 Task: Assign in the project WorthyTech the issue 'Integrate a new marketing analytics tool into an existing marketing campaign to improve data-driven decision making' to the sprint 'Warp Speed Ahead'.
Action: Mouse moved to (179, 54)
Screenshot: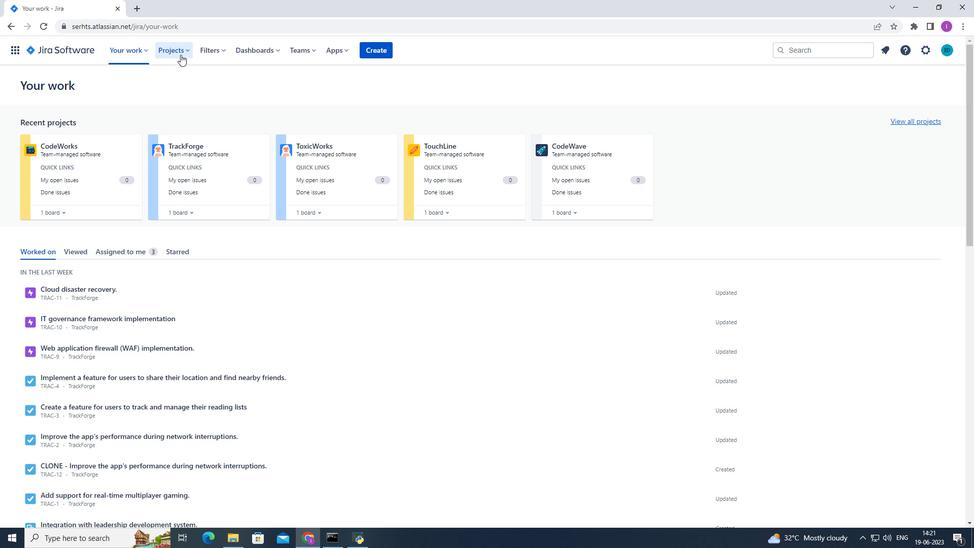 
Action: Mouse pressed left at (179, 54)
Screenshot: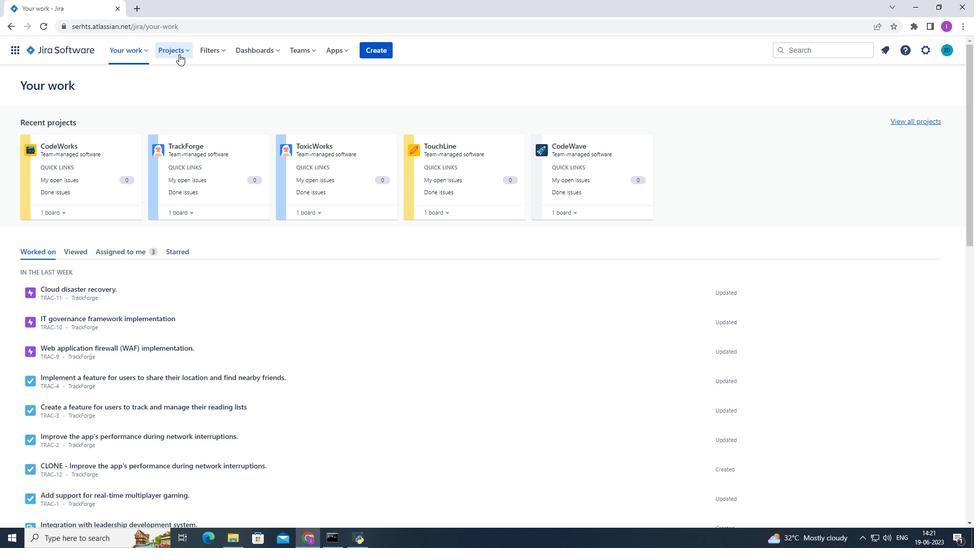 
Action: Mouse moved to (193, 101)
Screenshot: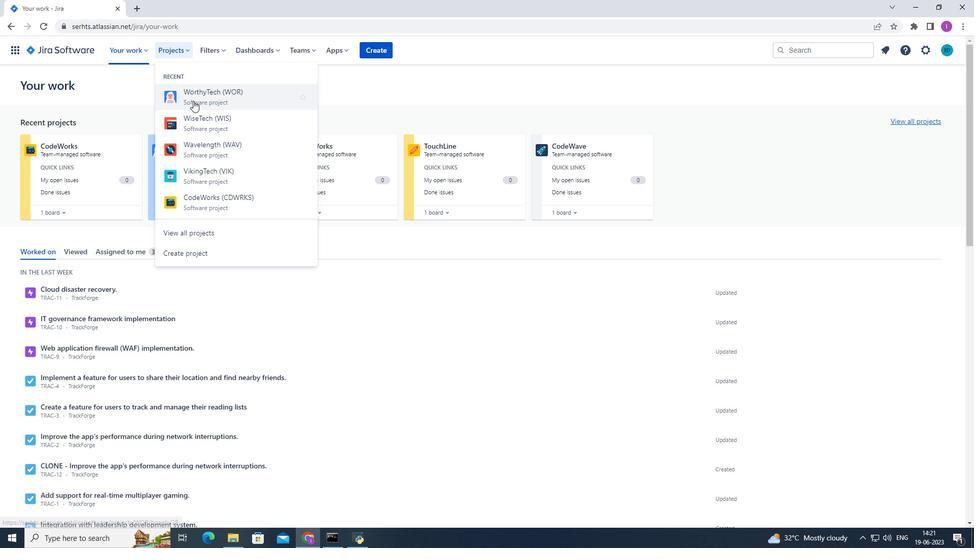 
Action: Mouse pressed left at (193, 101)
Screenshot: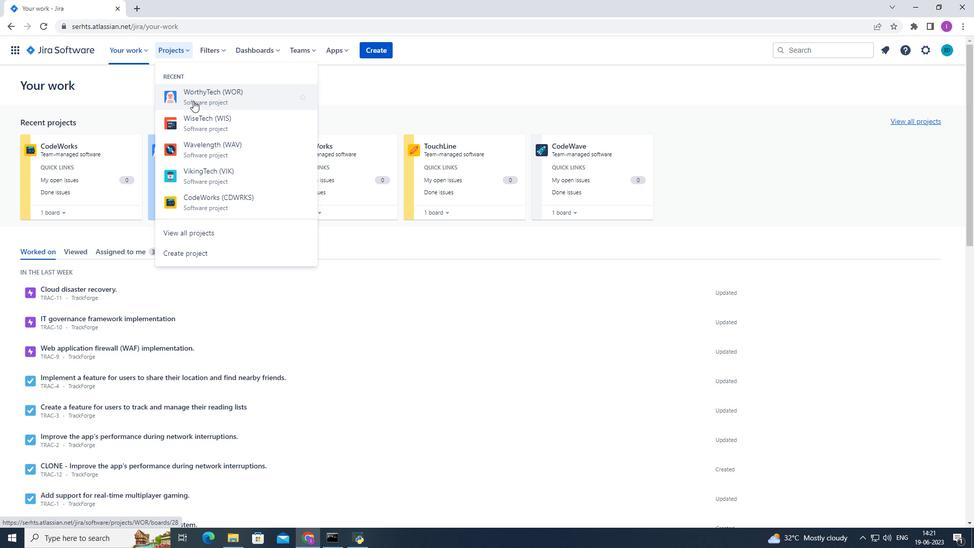 
Action: Mouse moved to (83, 155)
Screenshot: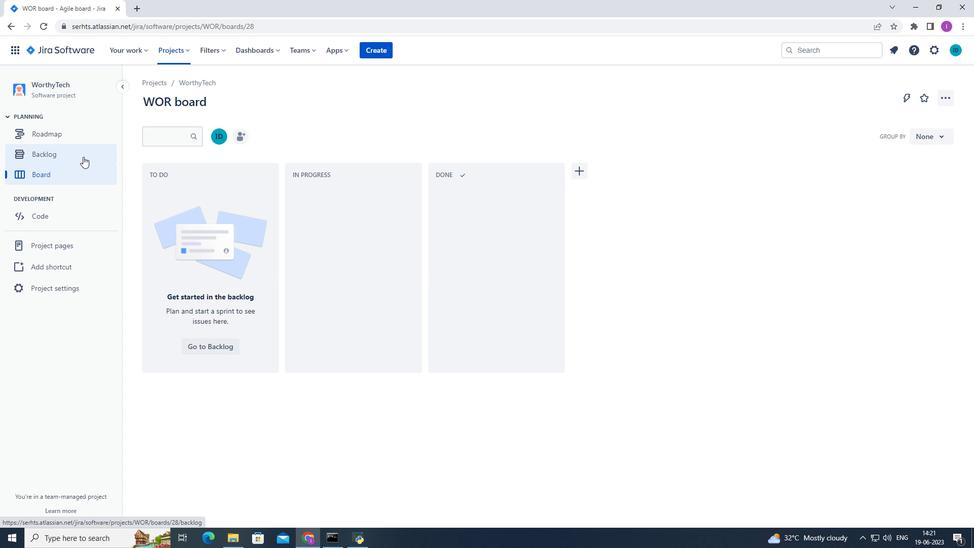 
Action: Mouse pressed left at (83, 155)
Screenshot: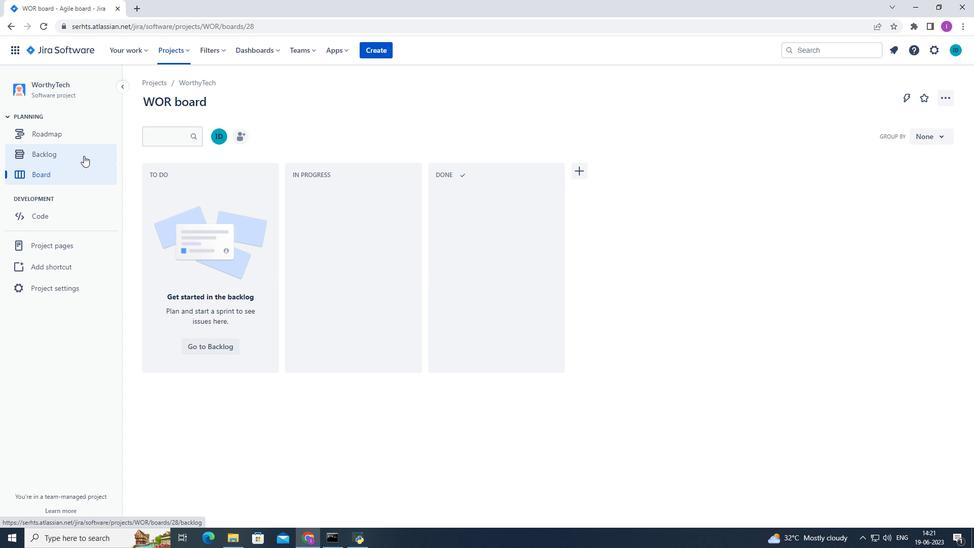 
Action: Mouse moved to (334, 308)
Screenshot: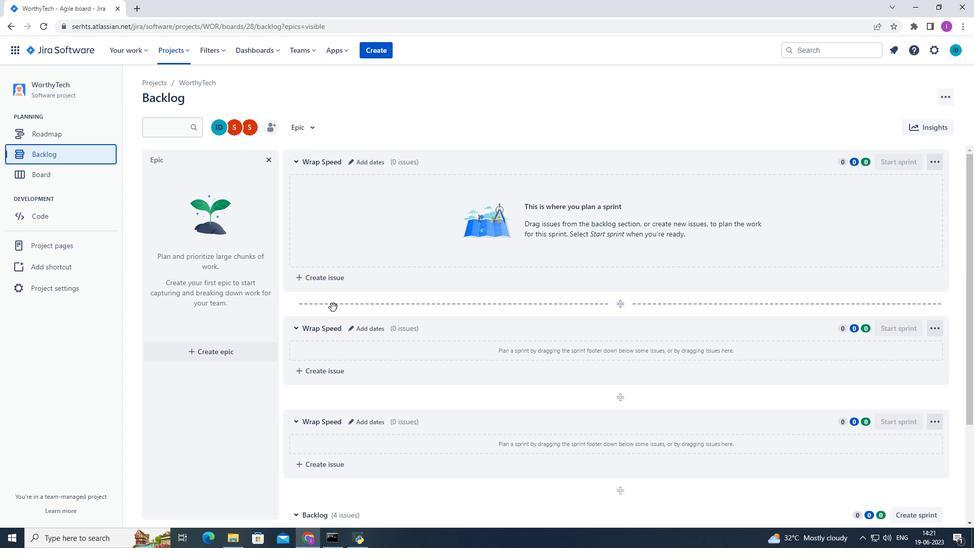 
Action: Mouse scrolled (334, 308) with delta (0, 0)
Screenshot: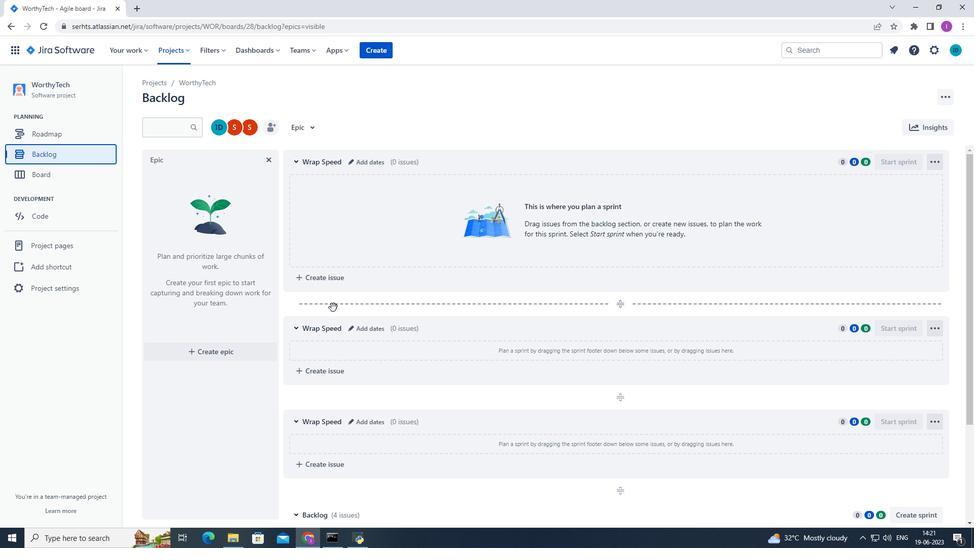 
Action: Mouse scrolled (334, 309) with delta (0, 0)
Screenshot: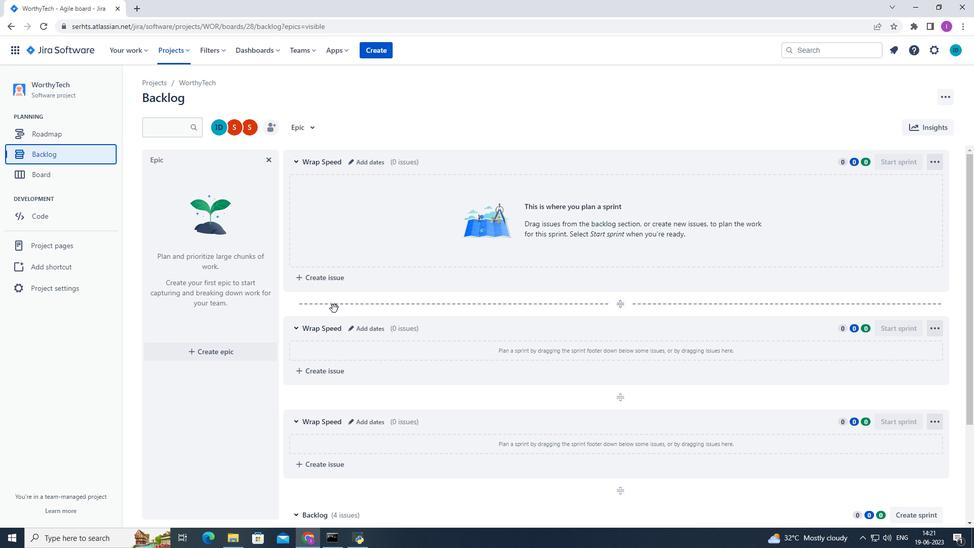 
Action: Mouse scrolled (334, 308) with delta (0, 0)
Screenshot: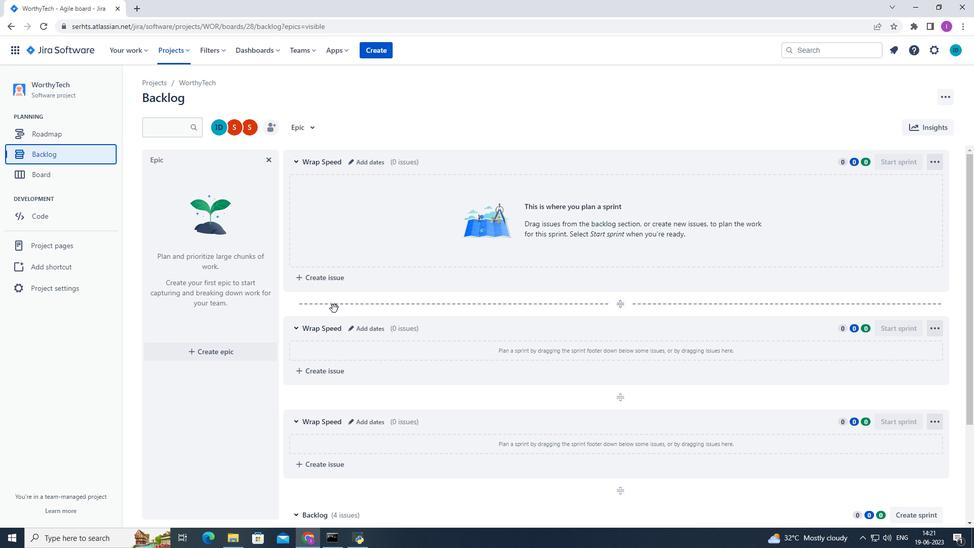 
Action: Mouse moved to (446, 299)
Screenshot: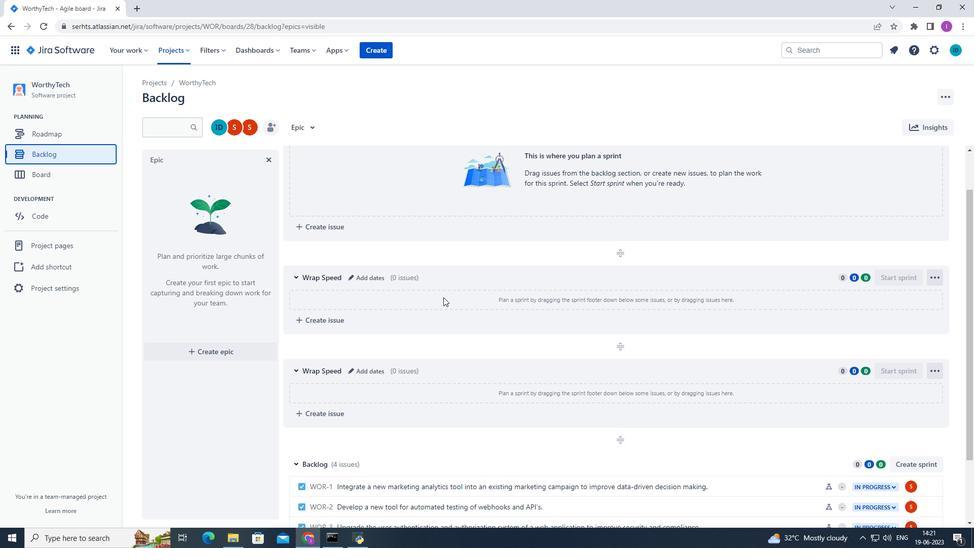 
Action: Mouse scrolled (446, 299) with delta (0, 0)
Screenshot: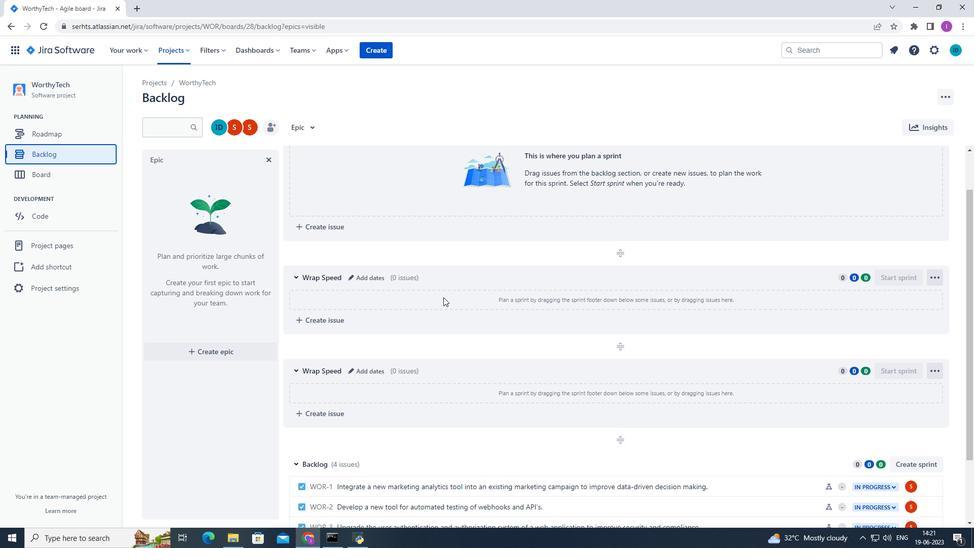 
Action: Mouse moved to (447, 301)
Screenshot: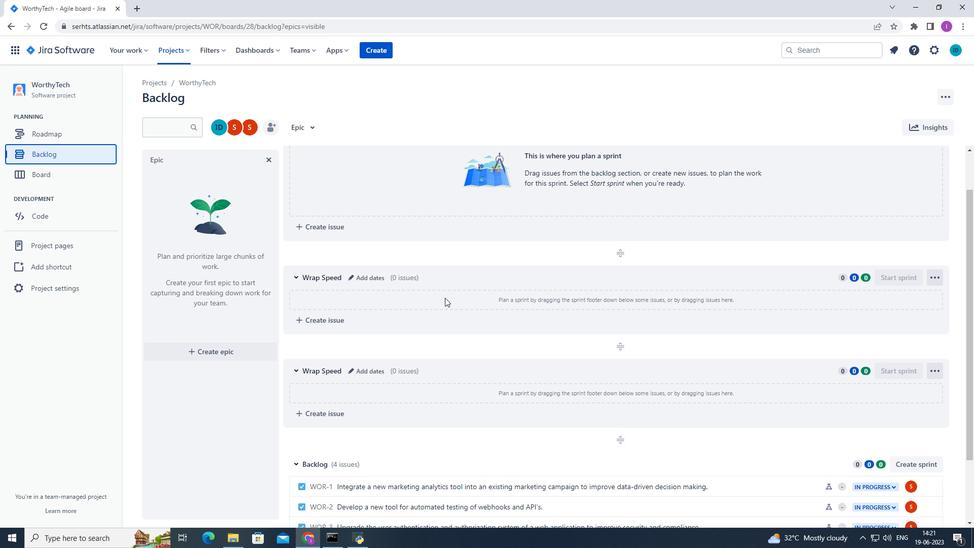 
Action: Mouse scrolled (447, 300) with delta (0, 0)
Screenshot: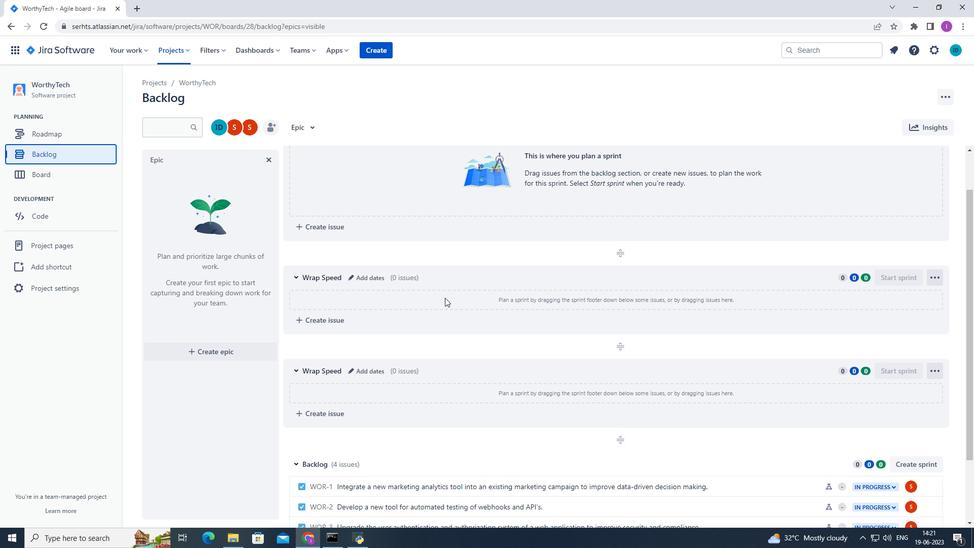 
Action: Mouse moved to (447, 302)
Screenshot: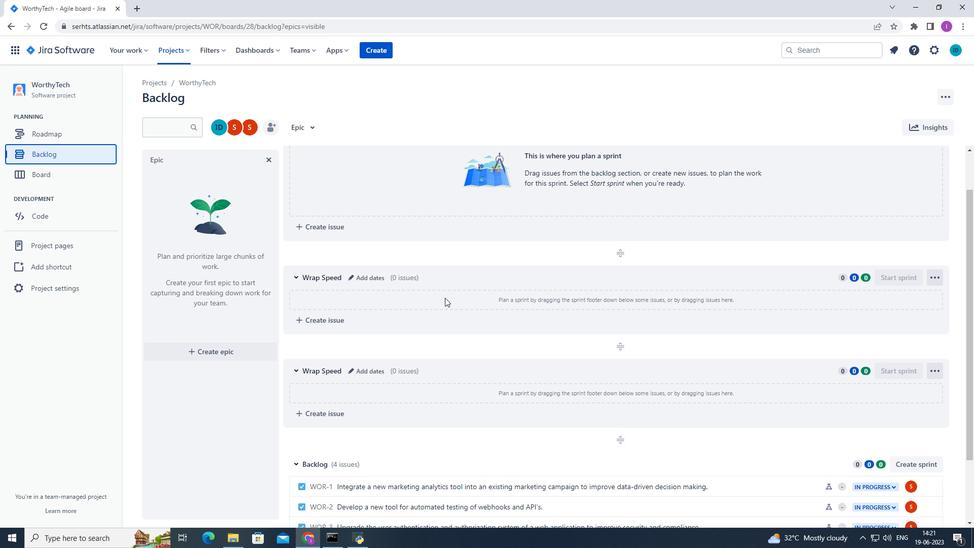 
Action: Mouse scrolled (447, 301) with delta (0, 0)
Screenshot: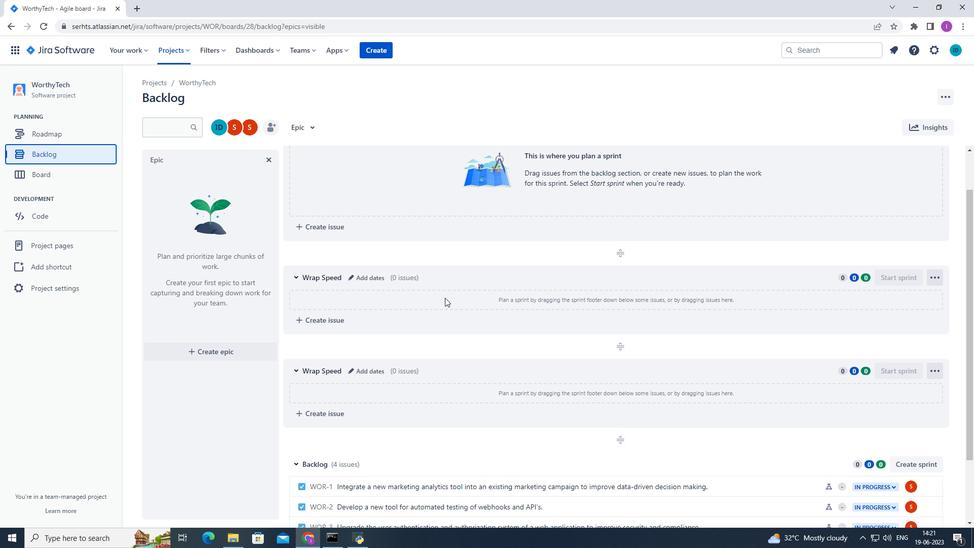 
Action: Mouse moved to (448, 303)
Screenshot: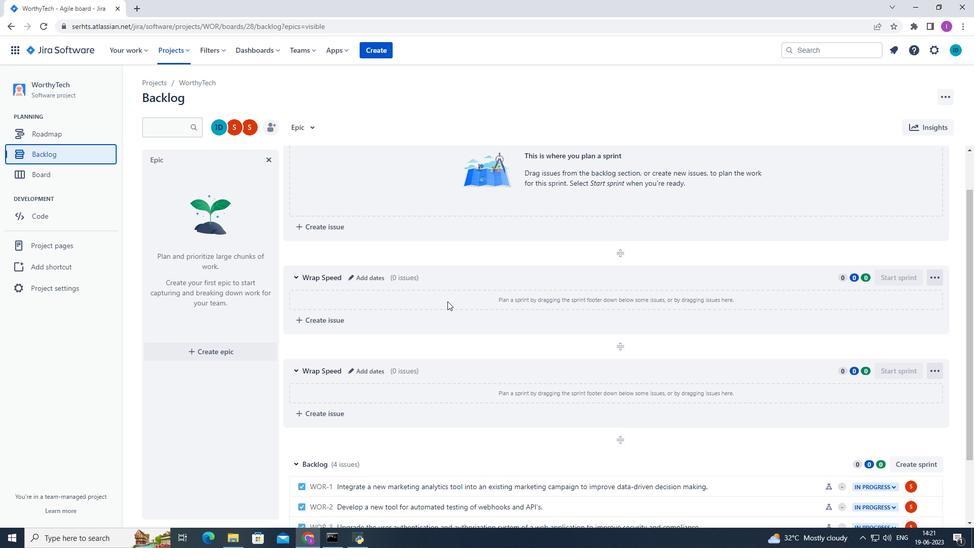 
Action: Mouse scrolled (448, 302) with delta (0, 0)
Screenshot: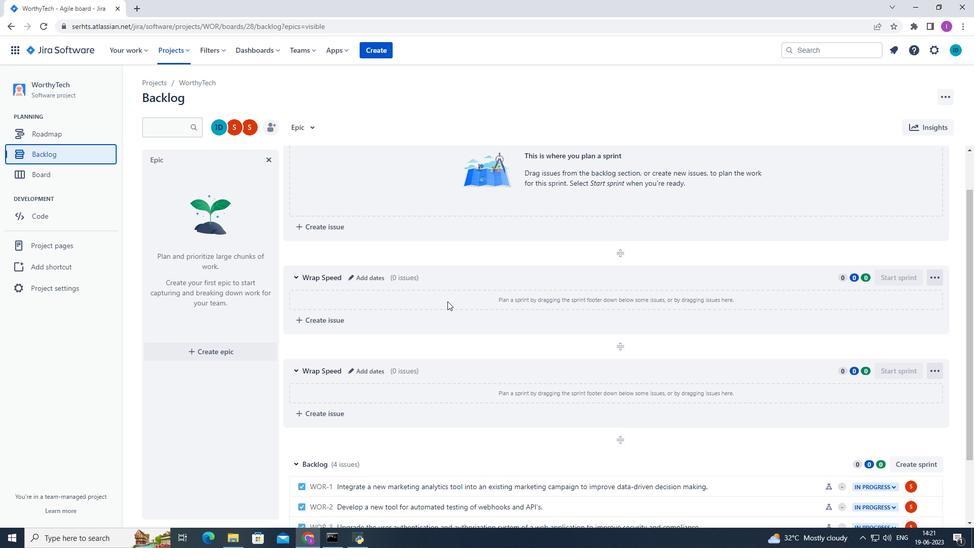
Action: Mouse moved to (697, 356)
Screenshot: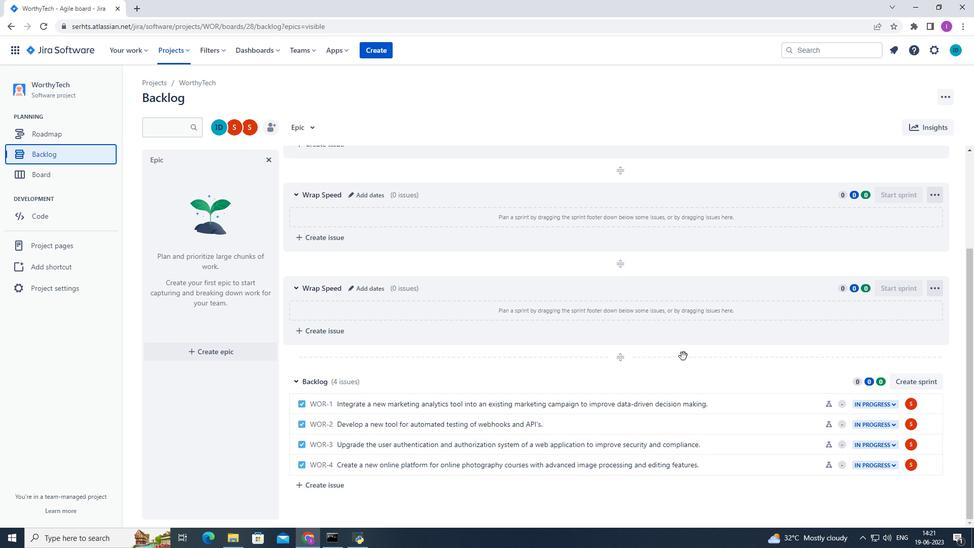 
Action: Mouse scrolled (697, 355) with delta (0, 0)
Screenshot: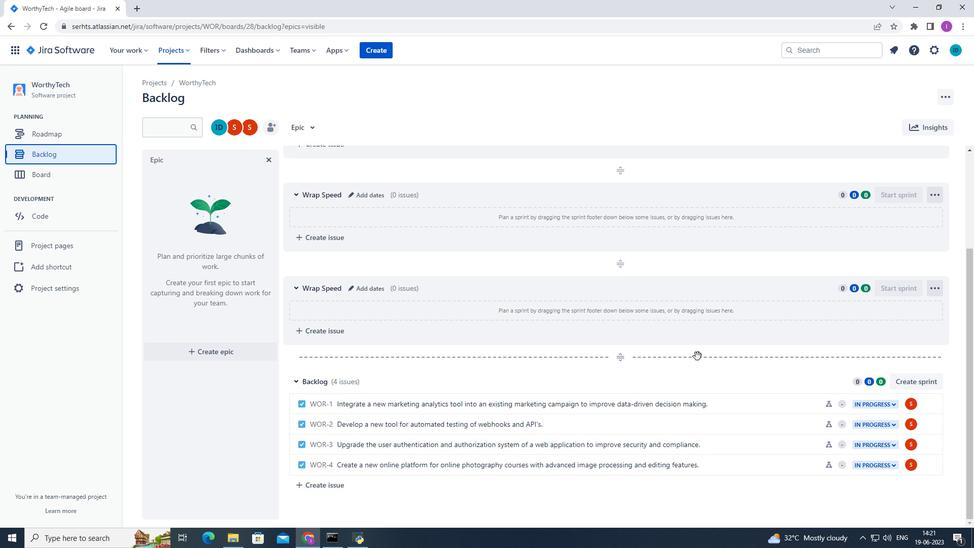 
Action: Mouse scrolled (697, 355) with delta (0, 0)
Screenshot: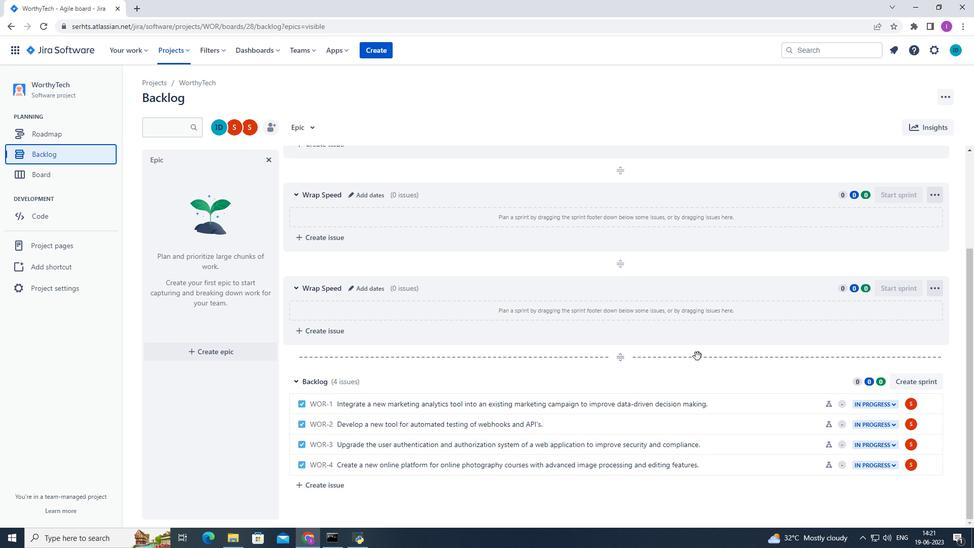 
Action: Mouse scrolled (697, 355) with delta (0, 0)
Screenshot: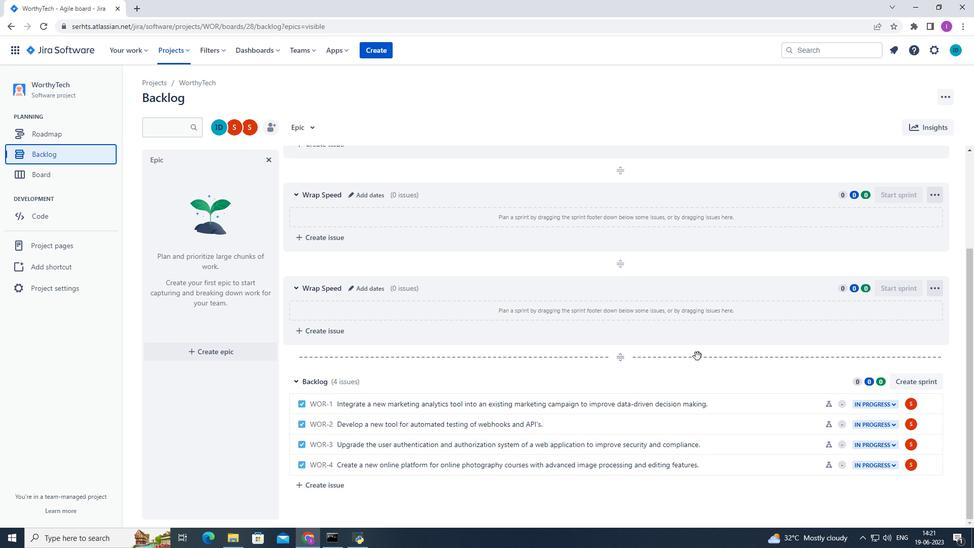 
Action: Mouse moved to (934, 404)
Screenshot: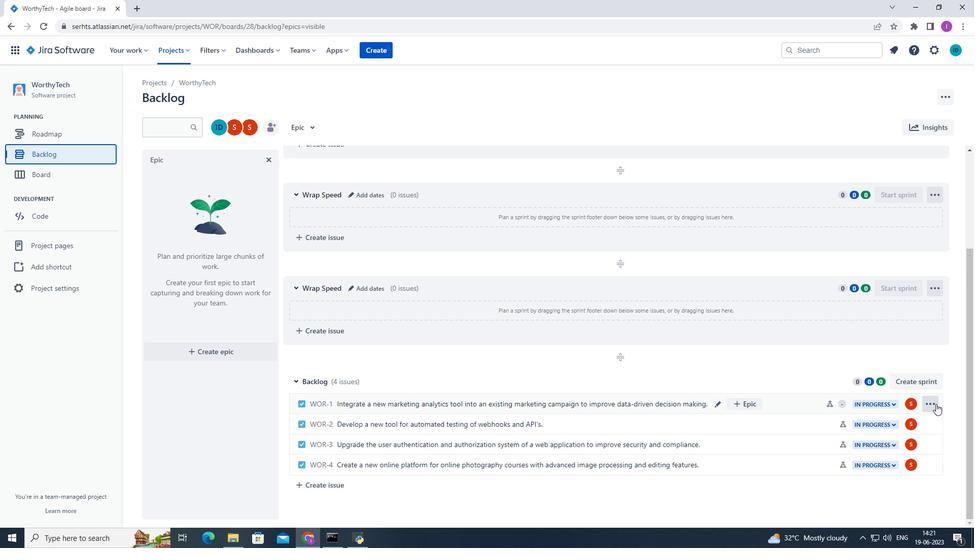 
Action: Mouse pressed left at (934, 404)
Screenshot: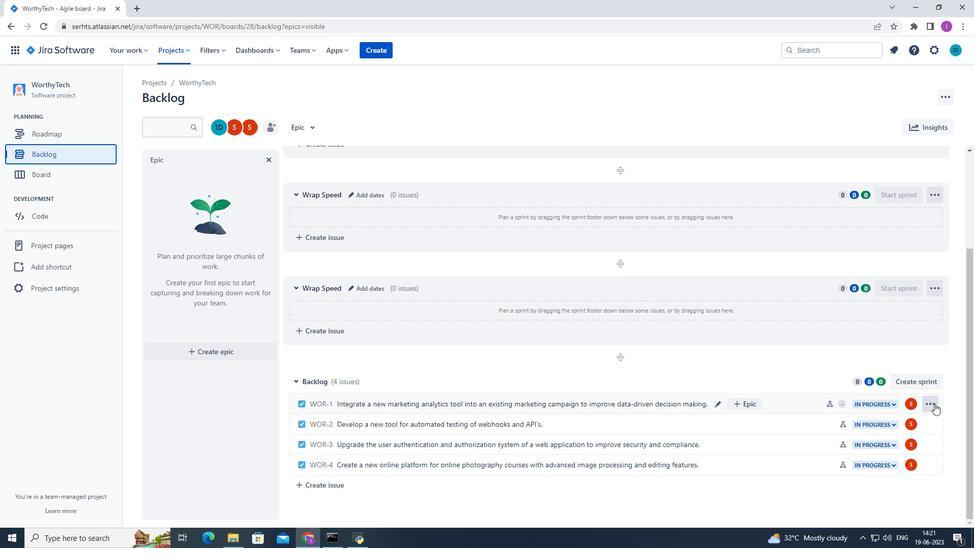 
Action: Mouse moved to (893, 315)
Screenshot: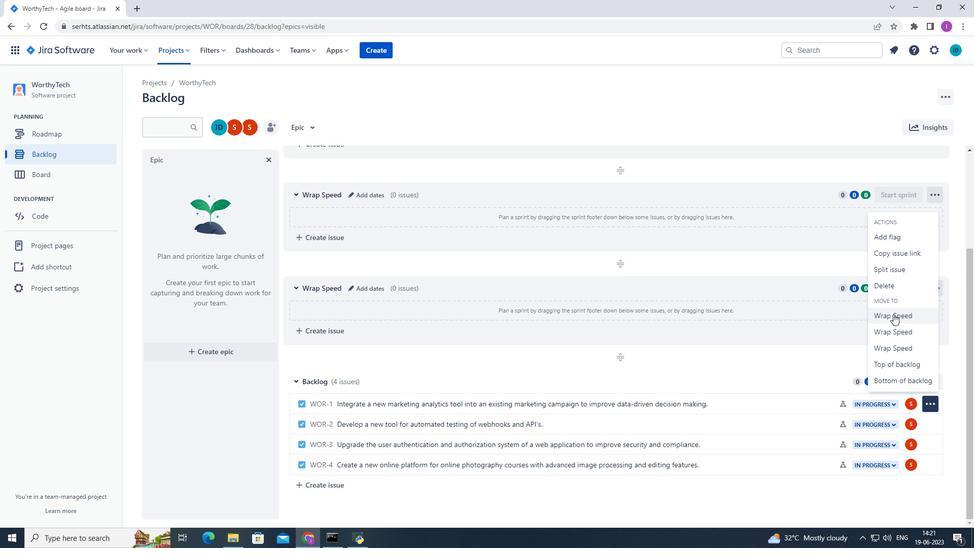 
Action: Mouse pressed left at (893, 315)
Screenshot: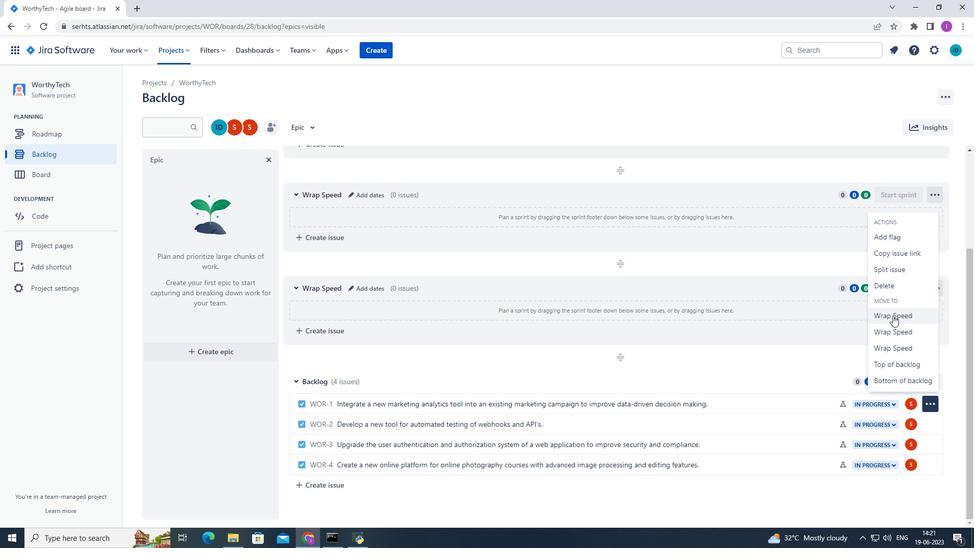 
Action: Mouse moved to (804, 383)
Screenshot: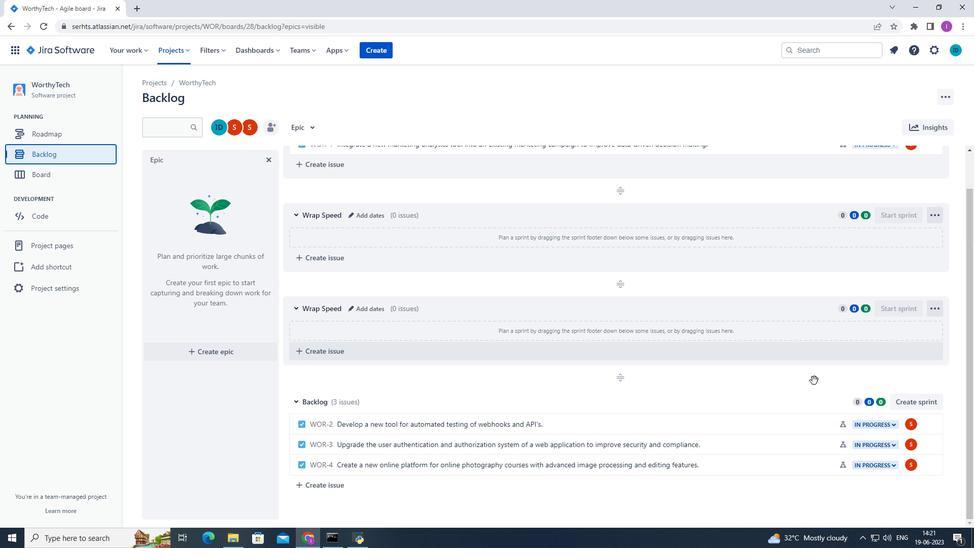 
